 Task: Check the sale-to-list ratio of high ceilings in the last 1 year.
Action: Mouse moved to (1051, 228)
Screenshot: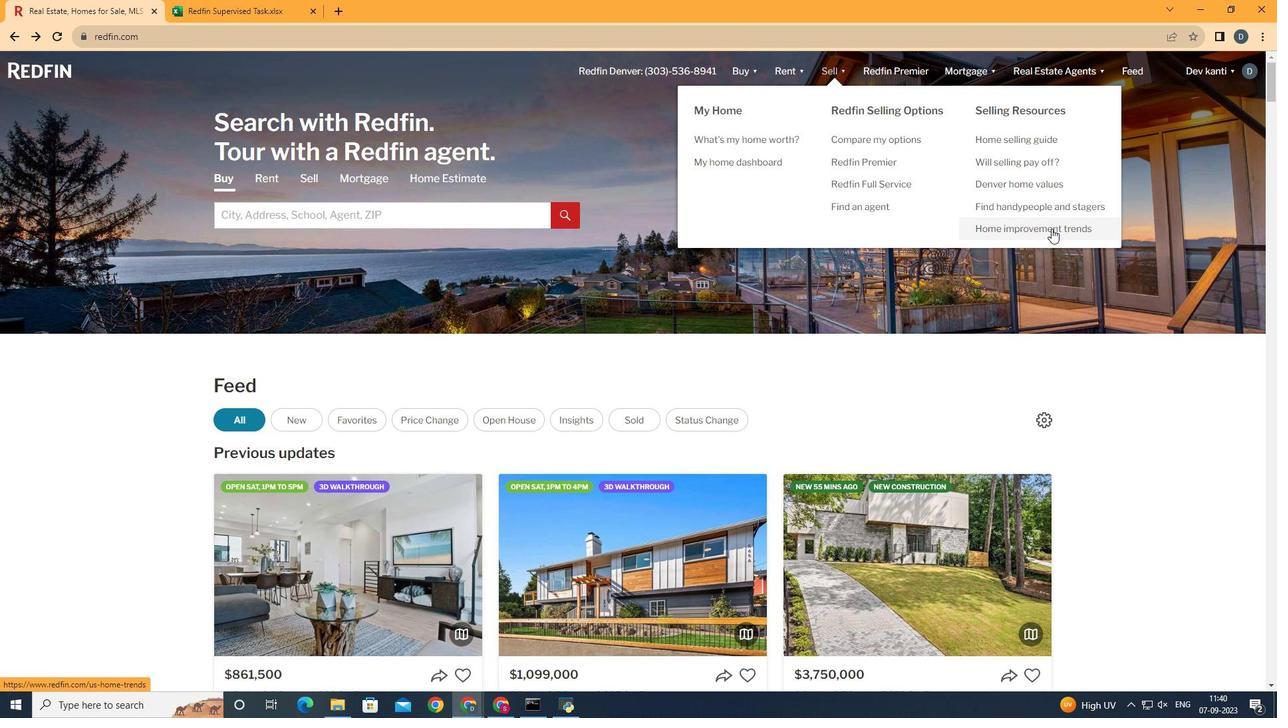 
Action: Mouse pressed left at (1051, 228)
Screenshot: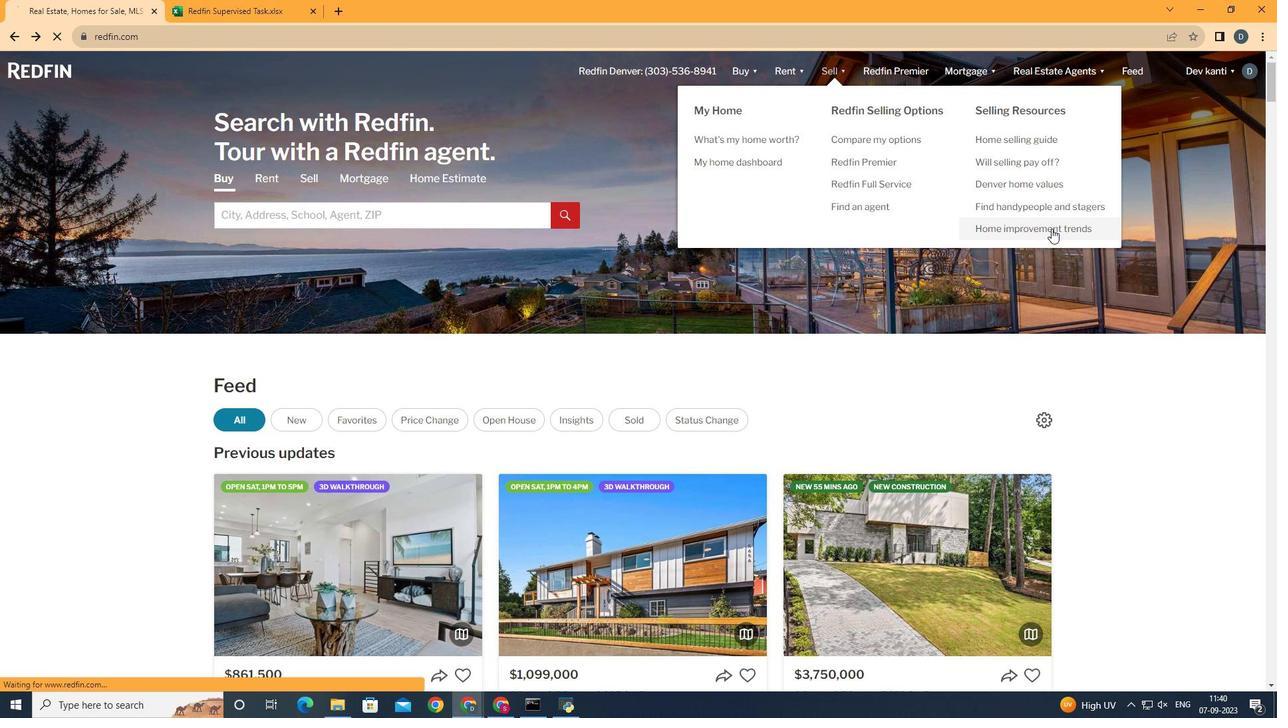 
Action: Mouse moved to (333, 264)
Screenshot: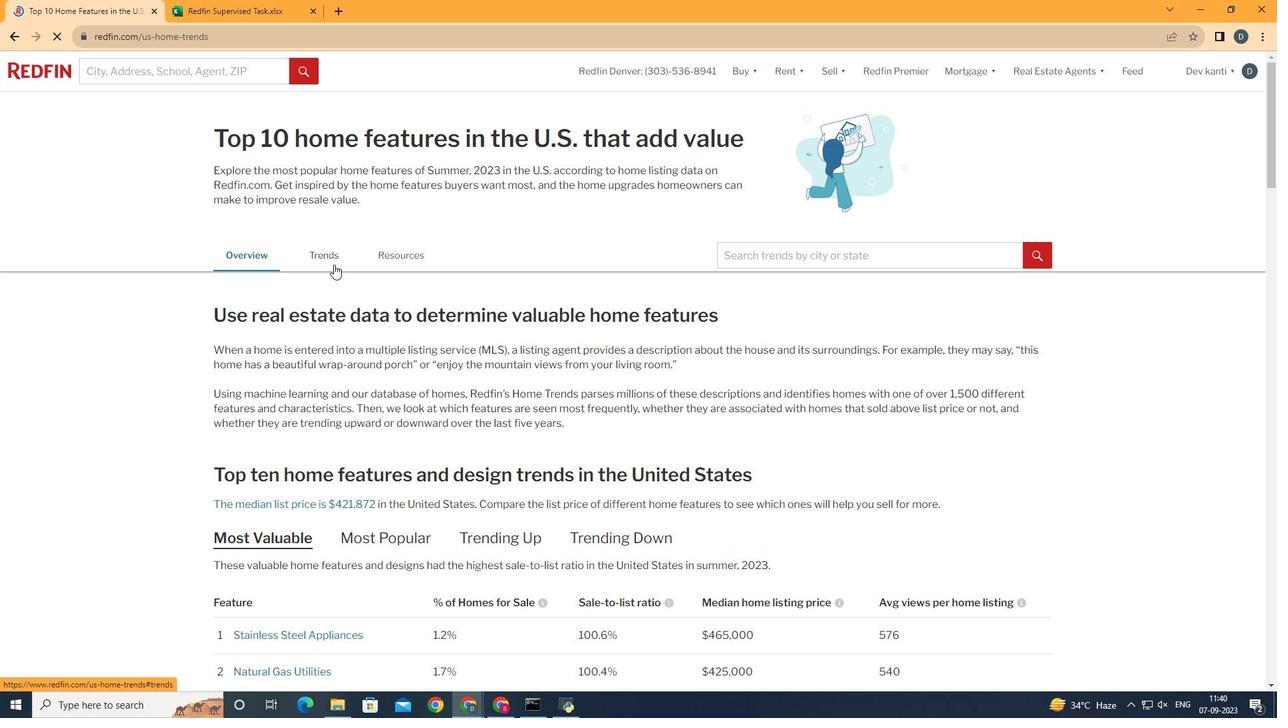 
Action: Mouse pressed left at (333, 264)
Screenshot: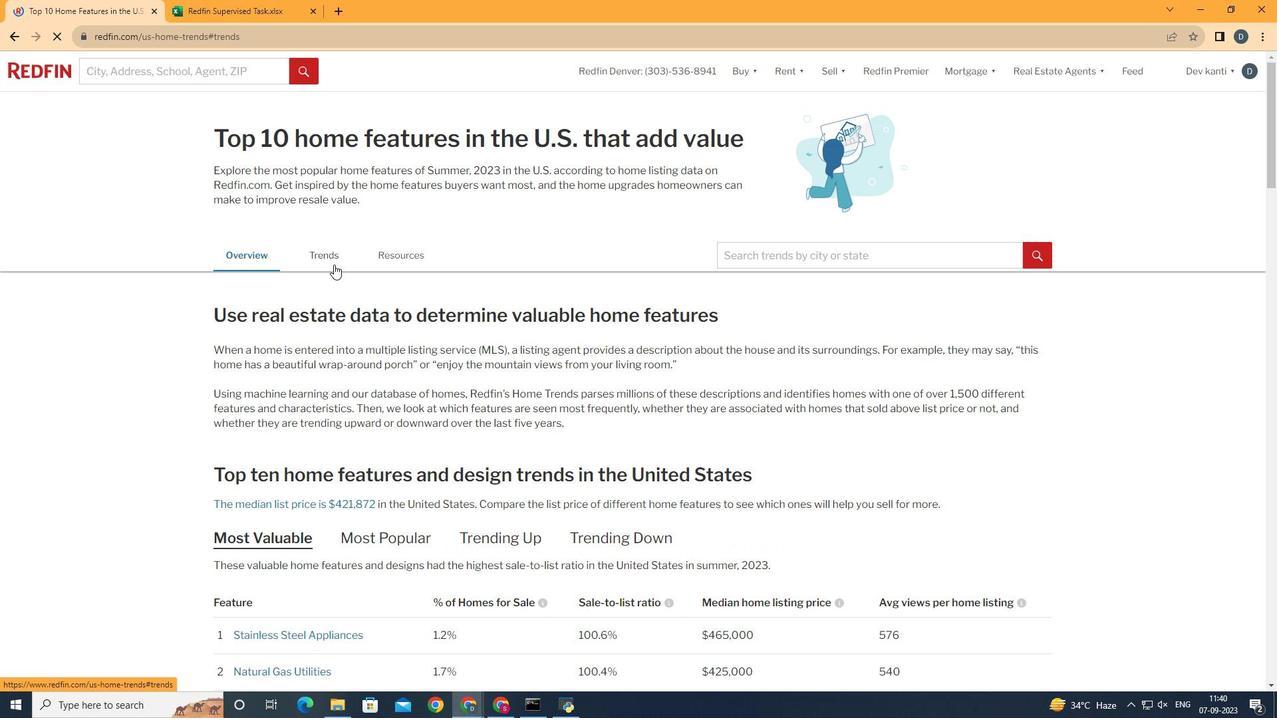 
Action: Mouse moved to (720, 319)
Screenshot: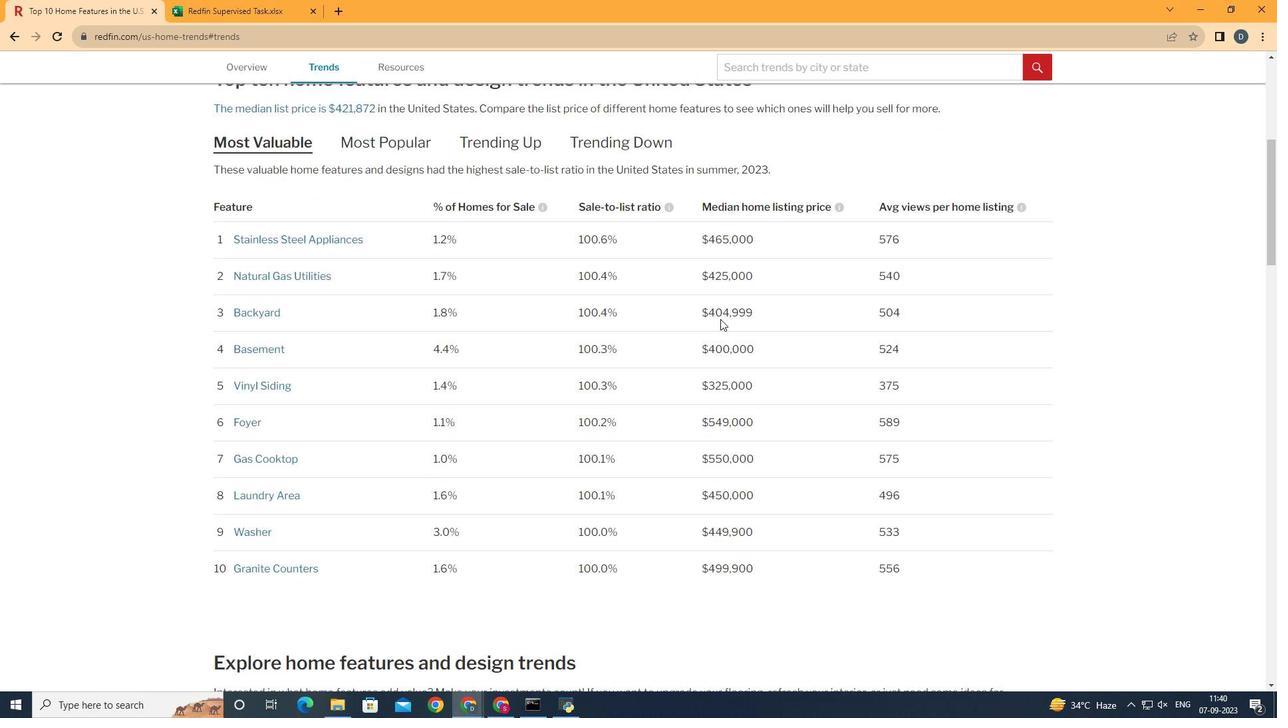 
Action: Mouse scrolled (720, 318) with delta (0, 0)
Screenshot: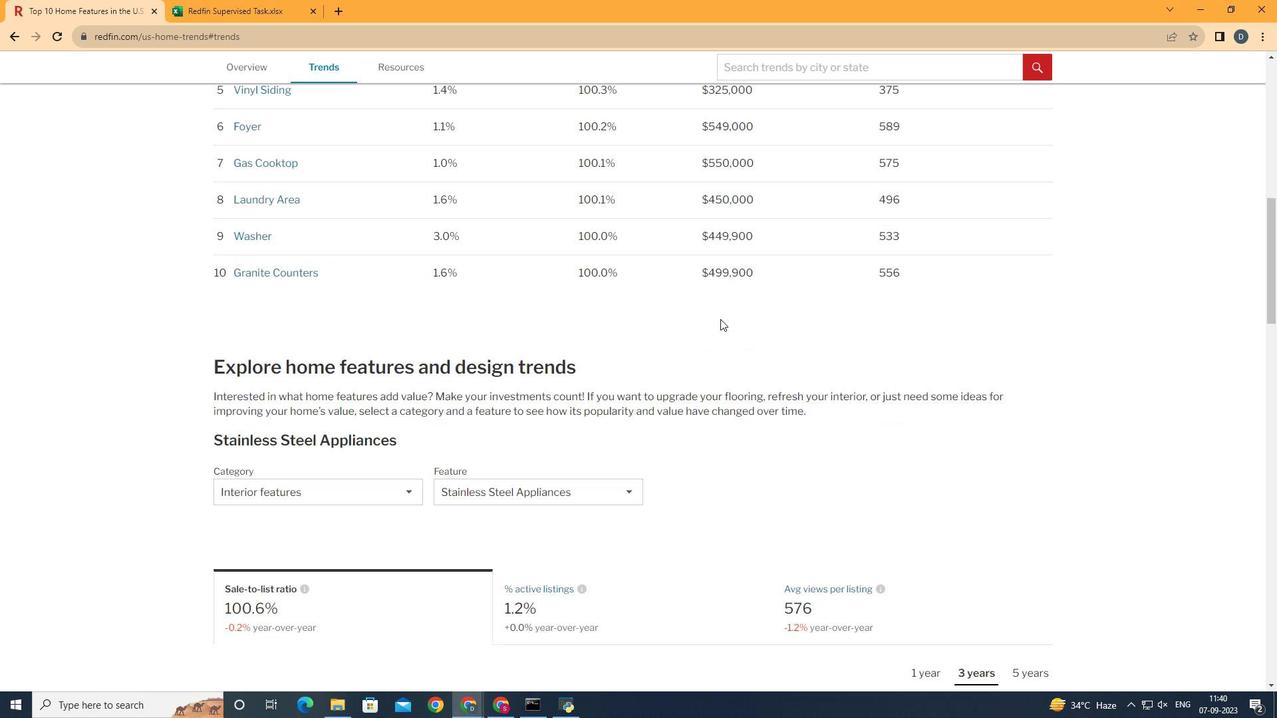 
Action: Mouse scrolled (720, 318) with delta (0, 0)
Screenshot: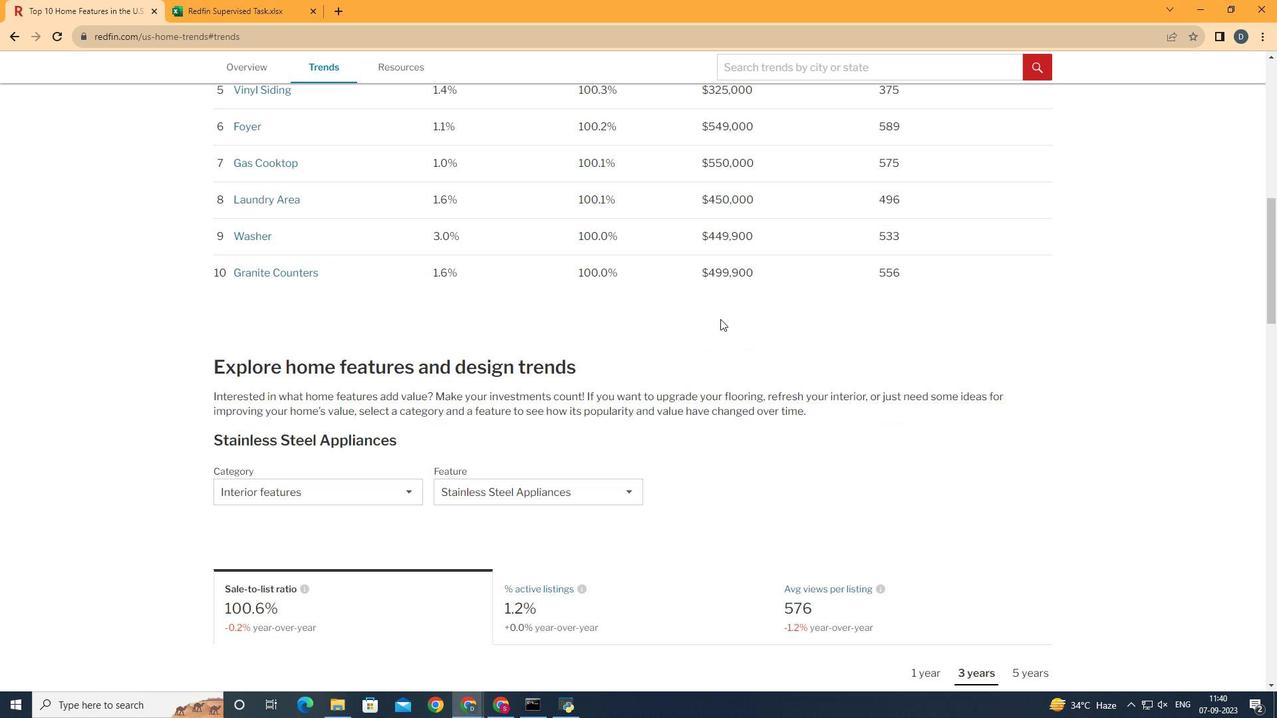 
Action: Mouse scrolled (720, 318) with delta (0, 0)
Screenshot: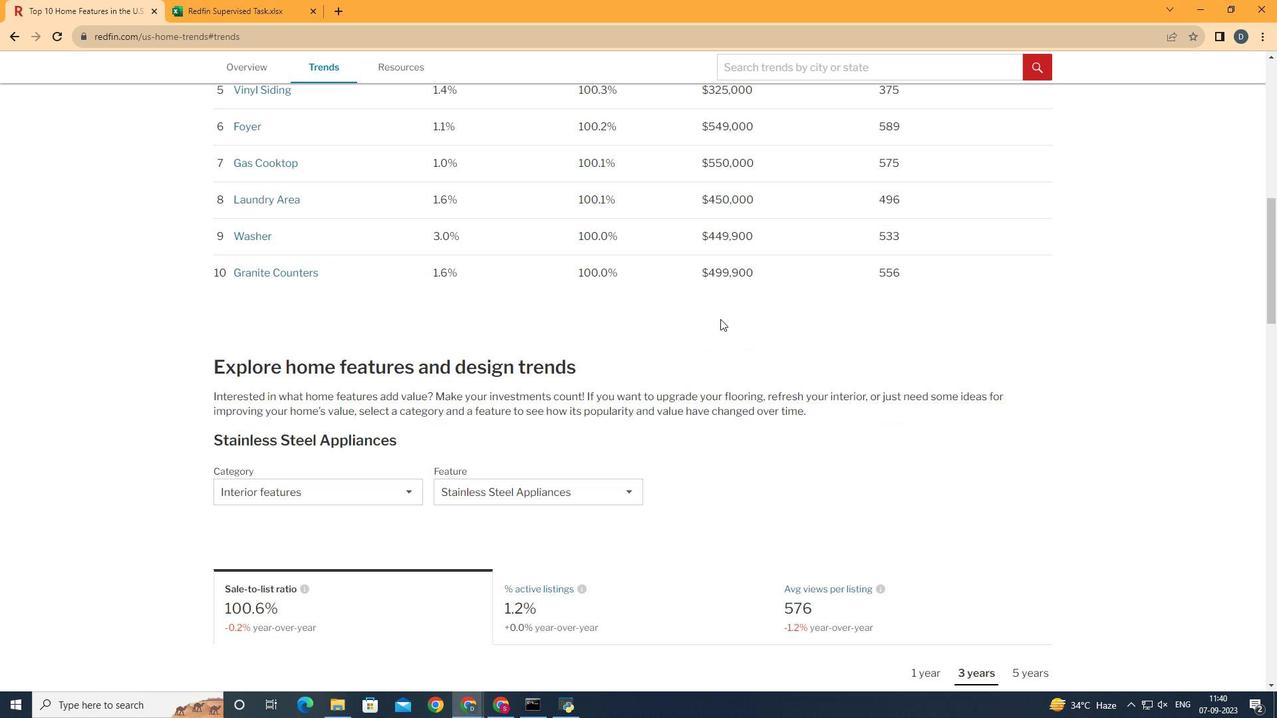 
Action: Mouse scrolled (720, 318) with delta (0, 0)
Screenshot: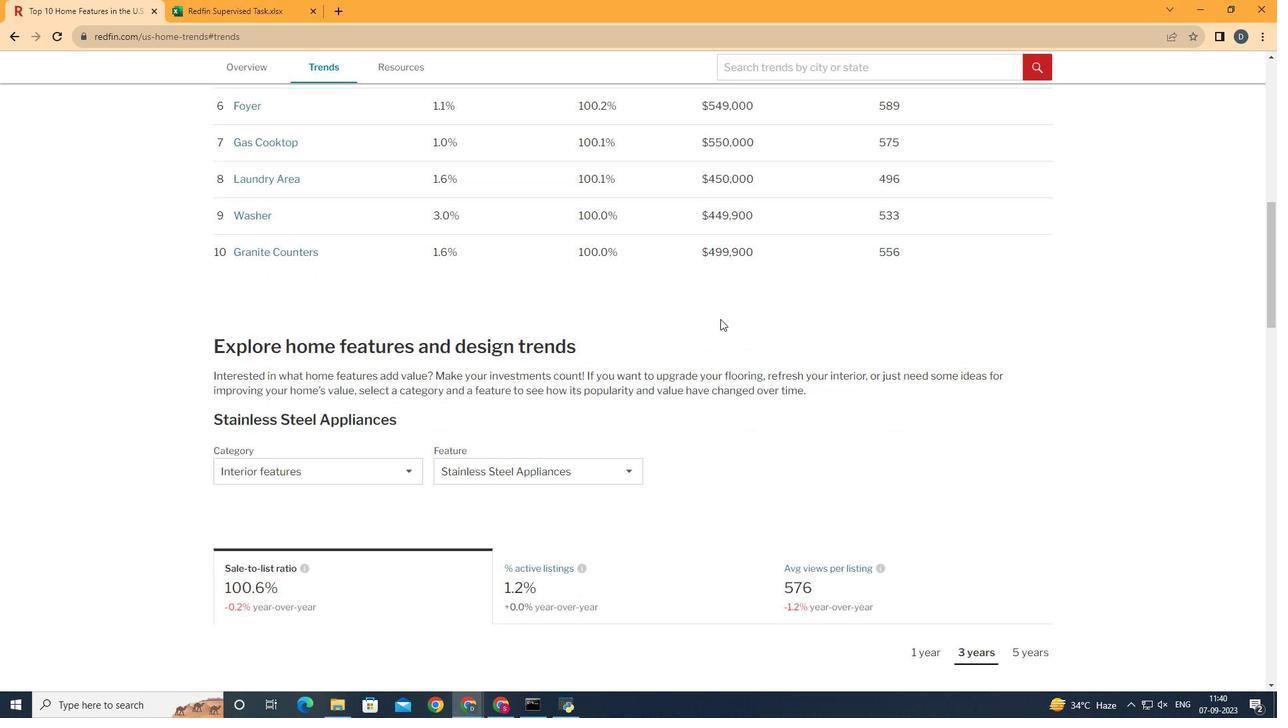 
Action: Mouse scrolled (720, 318) with delta (0, 0)
Screenshot: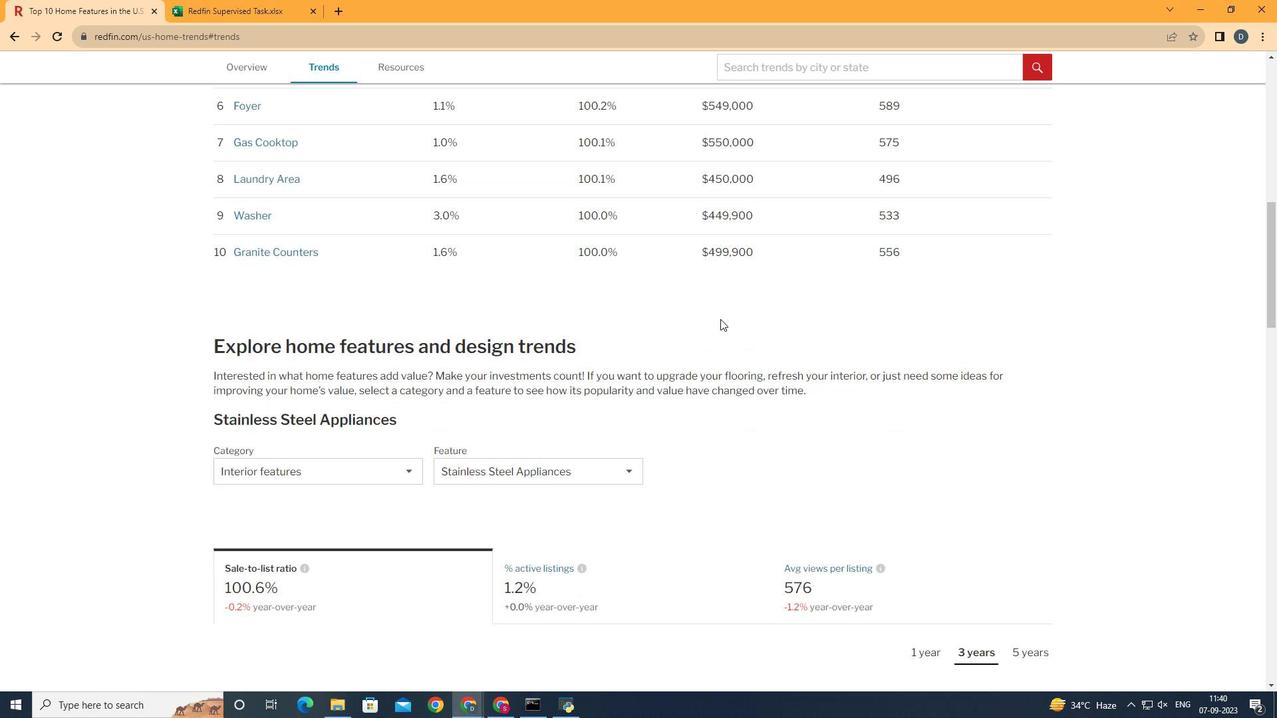 
Action: Mouse scrolled (720, 318) with delta (0, 0)
Screenshot: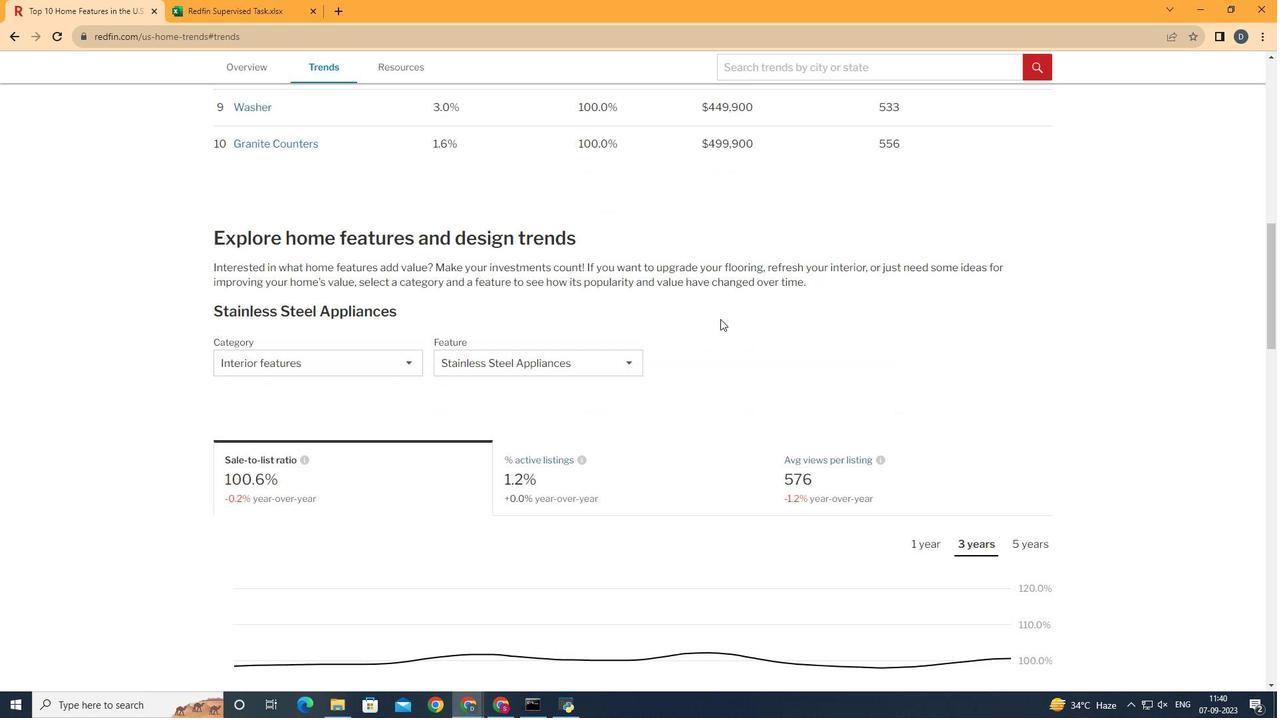 
Action: Mouse scrolled (720, 318) with delta (0, 0)
Screenshot: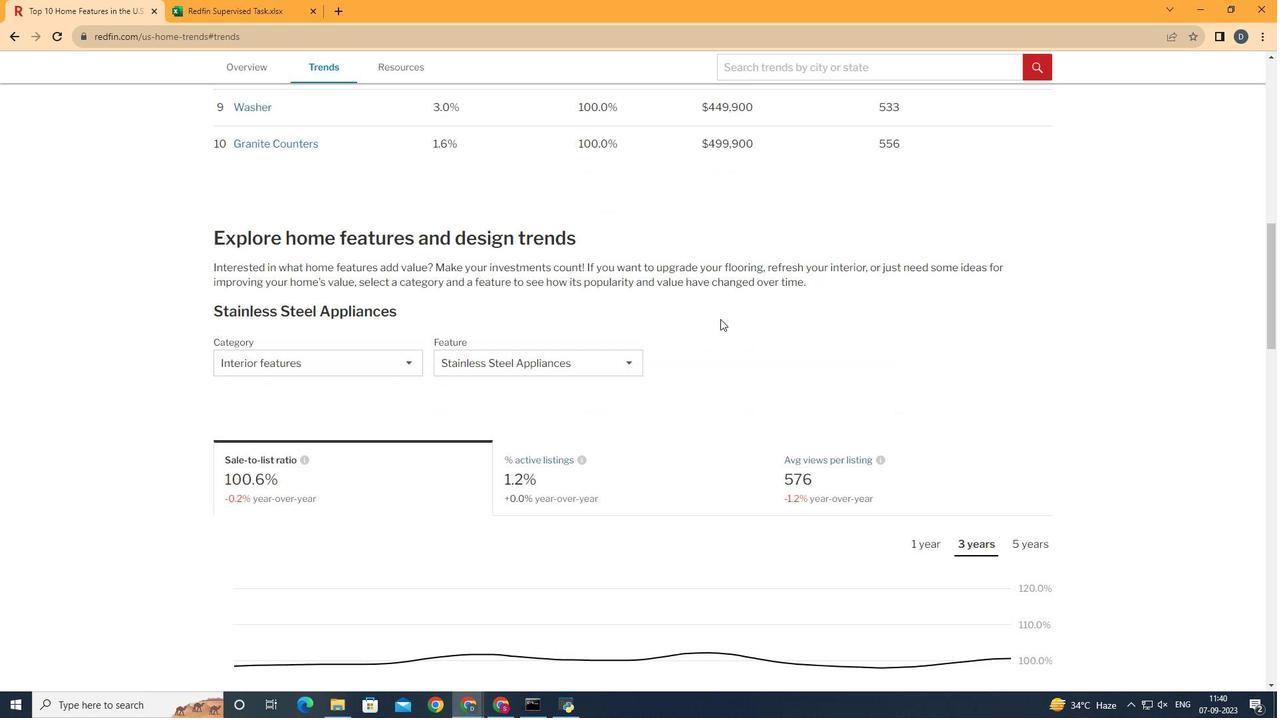 
Action: Mouse scrolled (720, 318) with delta (0, 0)
Screenshot: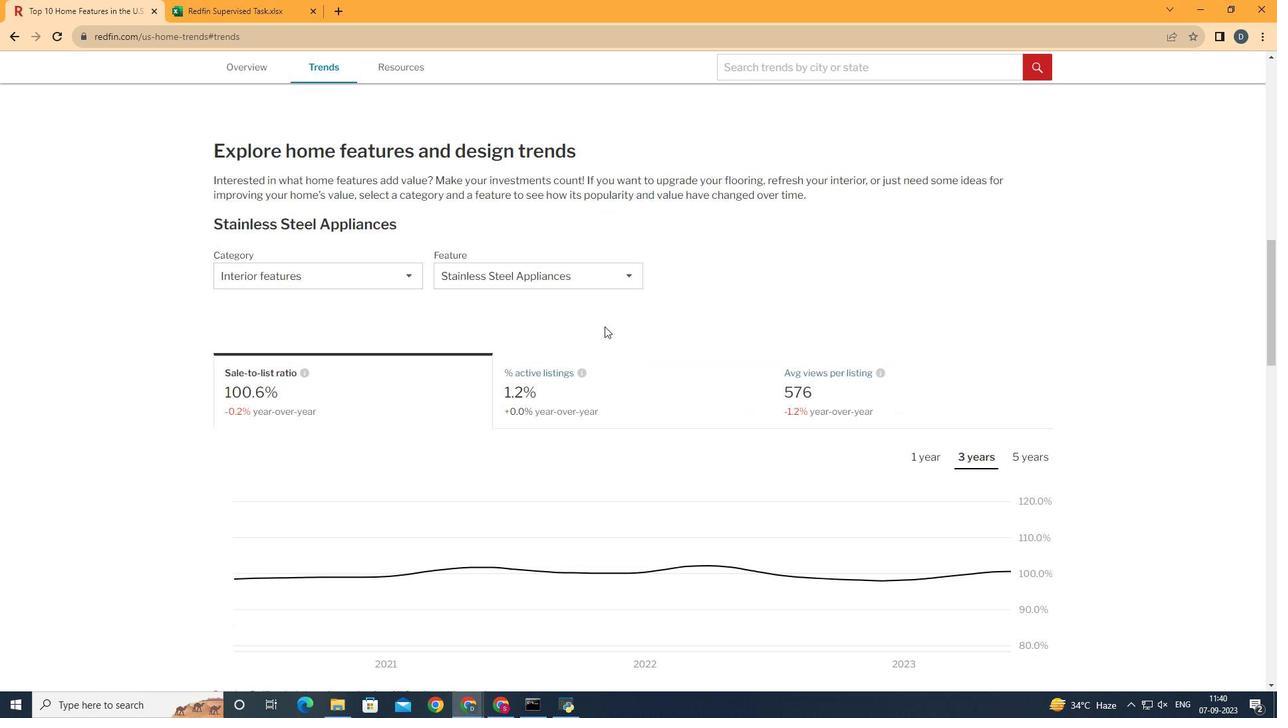 
Action: Mouse moved to (353, 279)
Screenshot: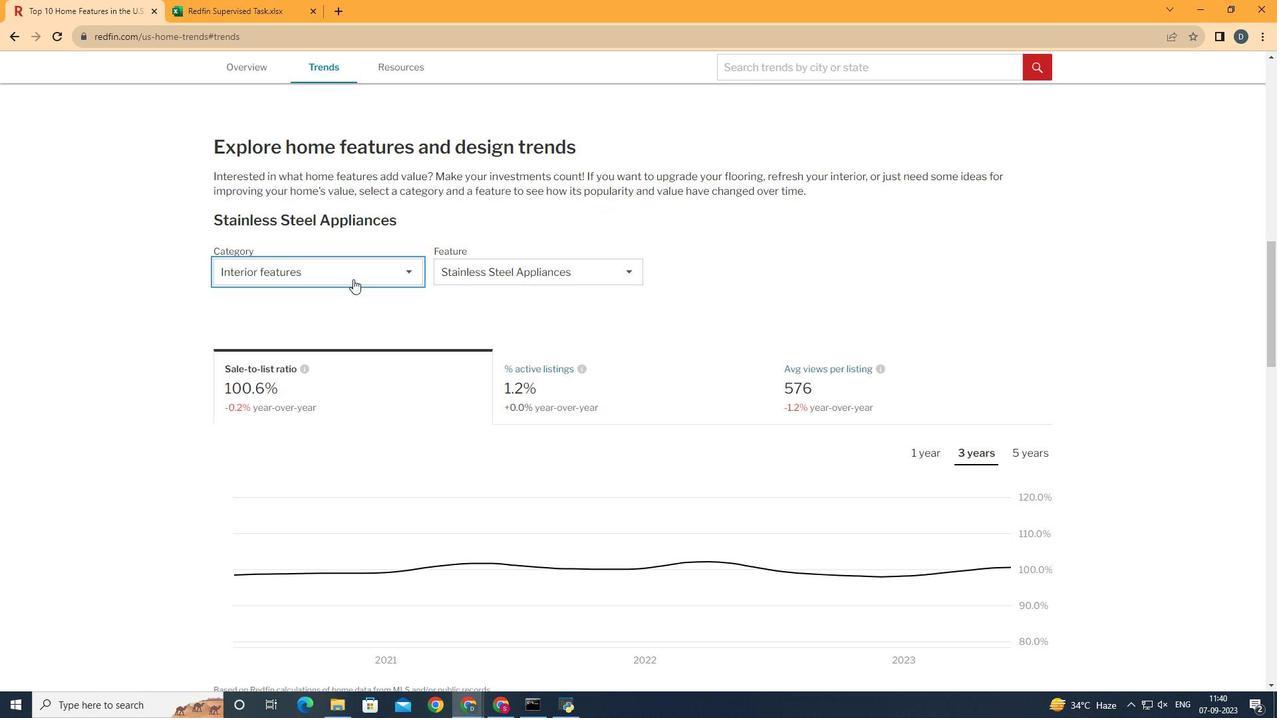 
Action: Mouse pressed left at (353, 279)
Screenshot: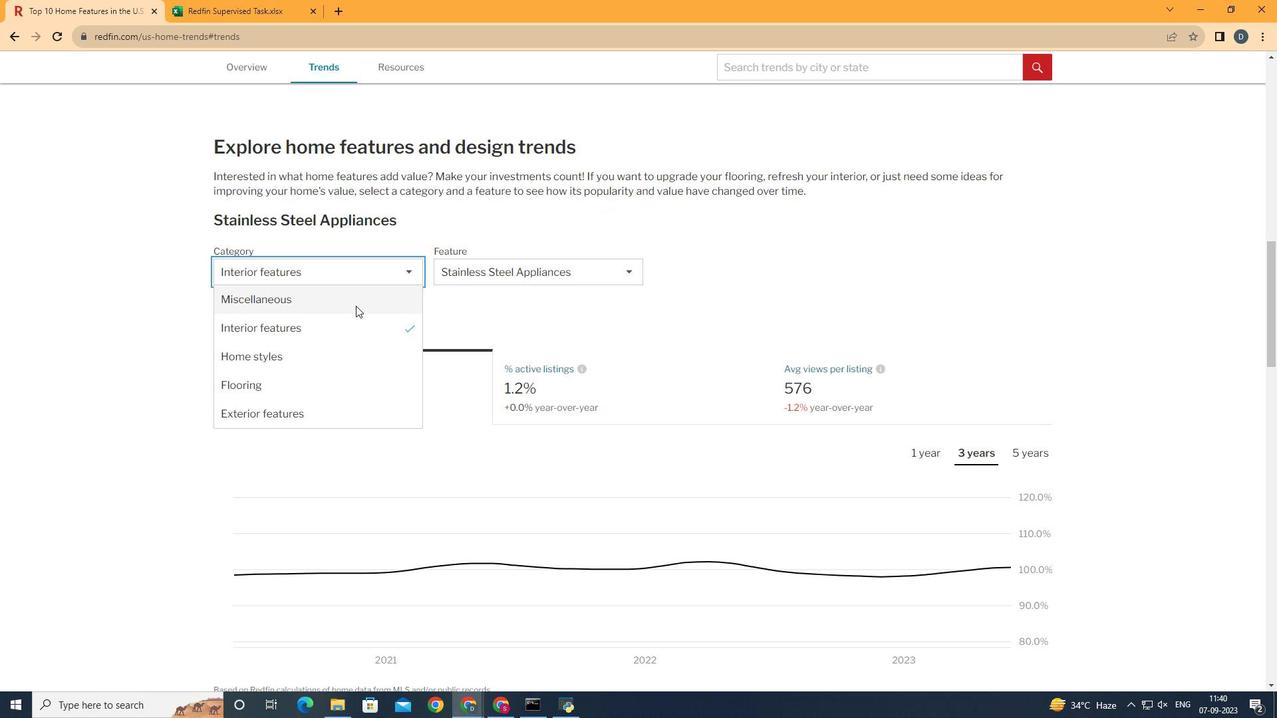 
Action: Mouse moved to (381, 302)
Screenshot: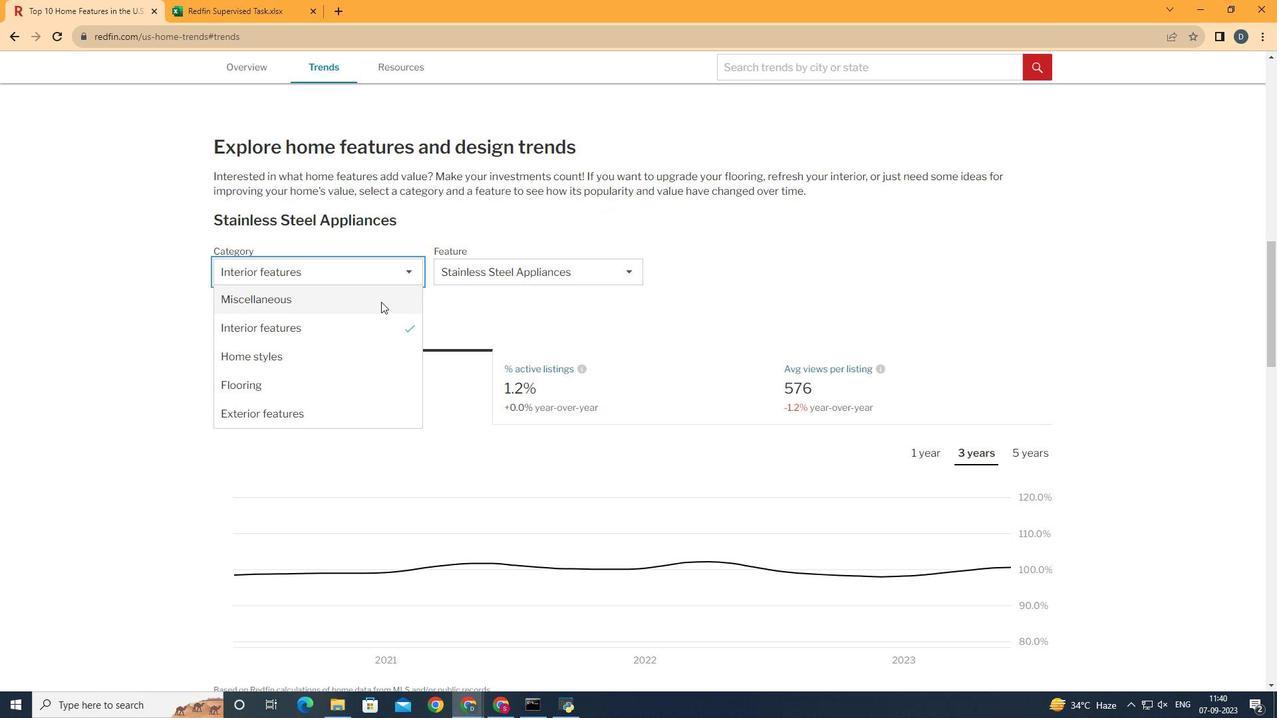 
Action: Mouse pressed left at (381, 302)
Screenshot: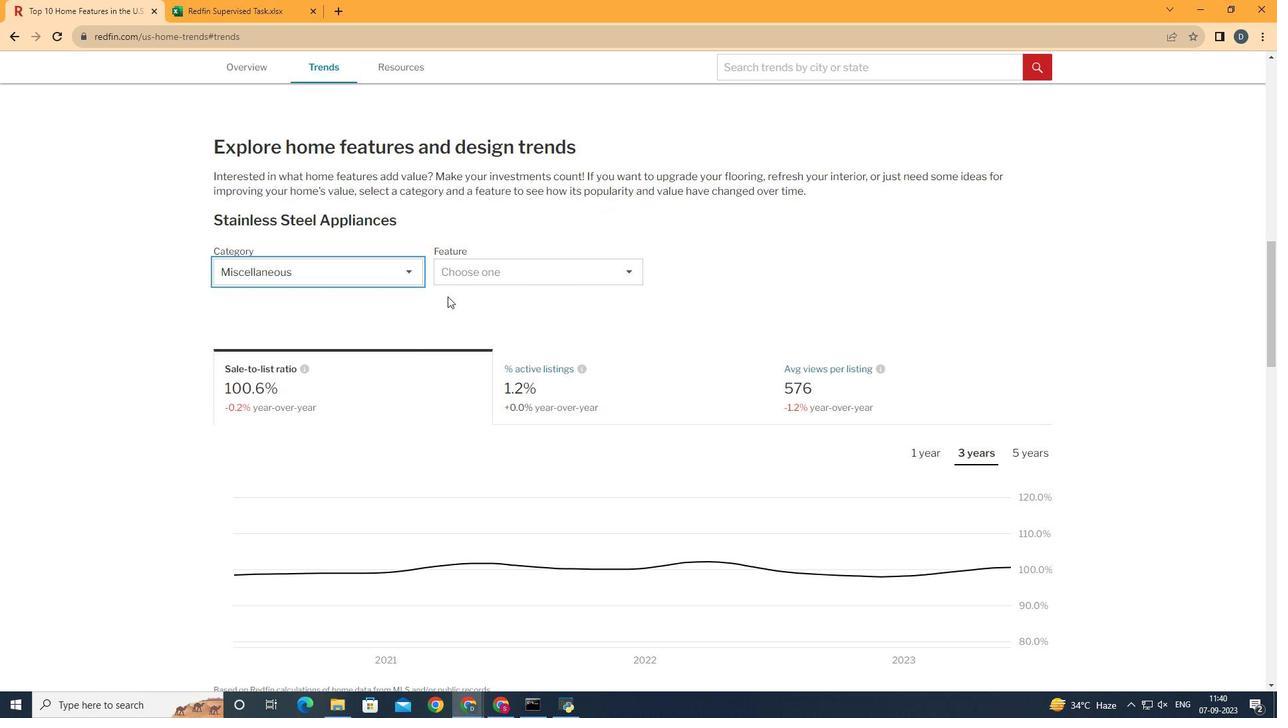 
Action: Mouse moved to (541, 292)
Screenshot: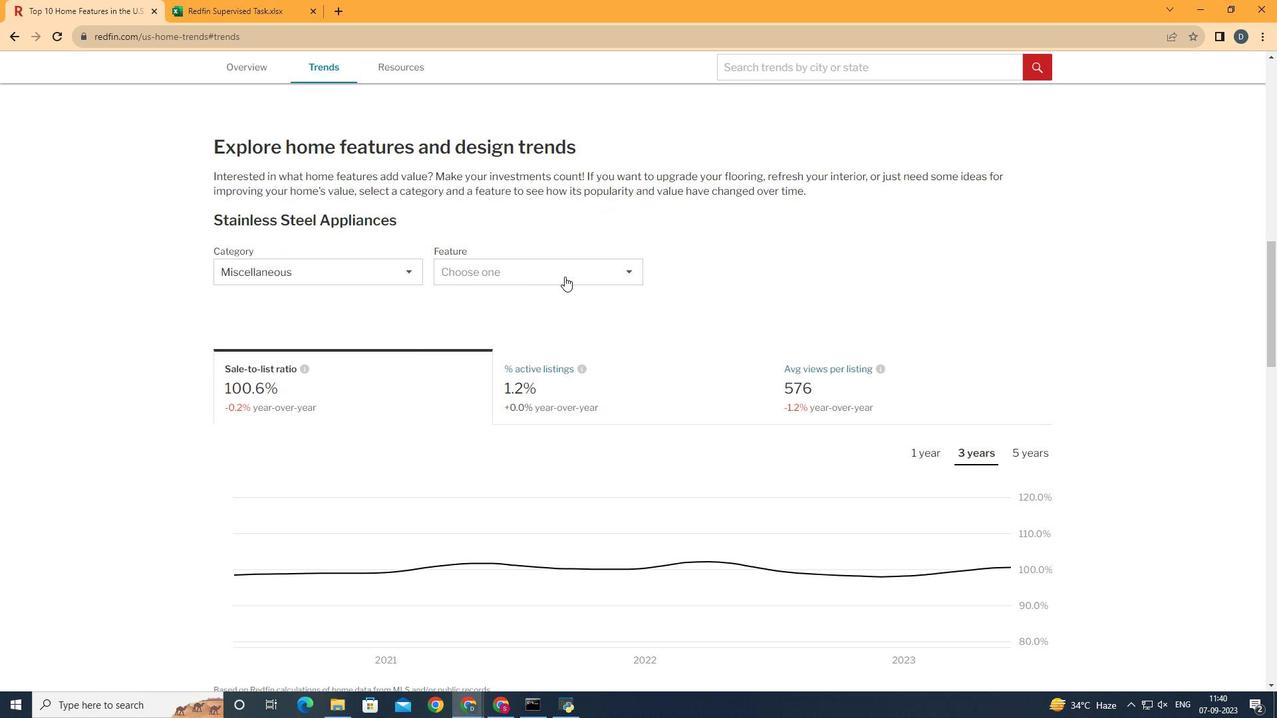 
Action: Mouse pressed left at (541, 292)
Screenshot: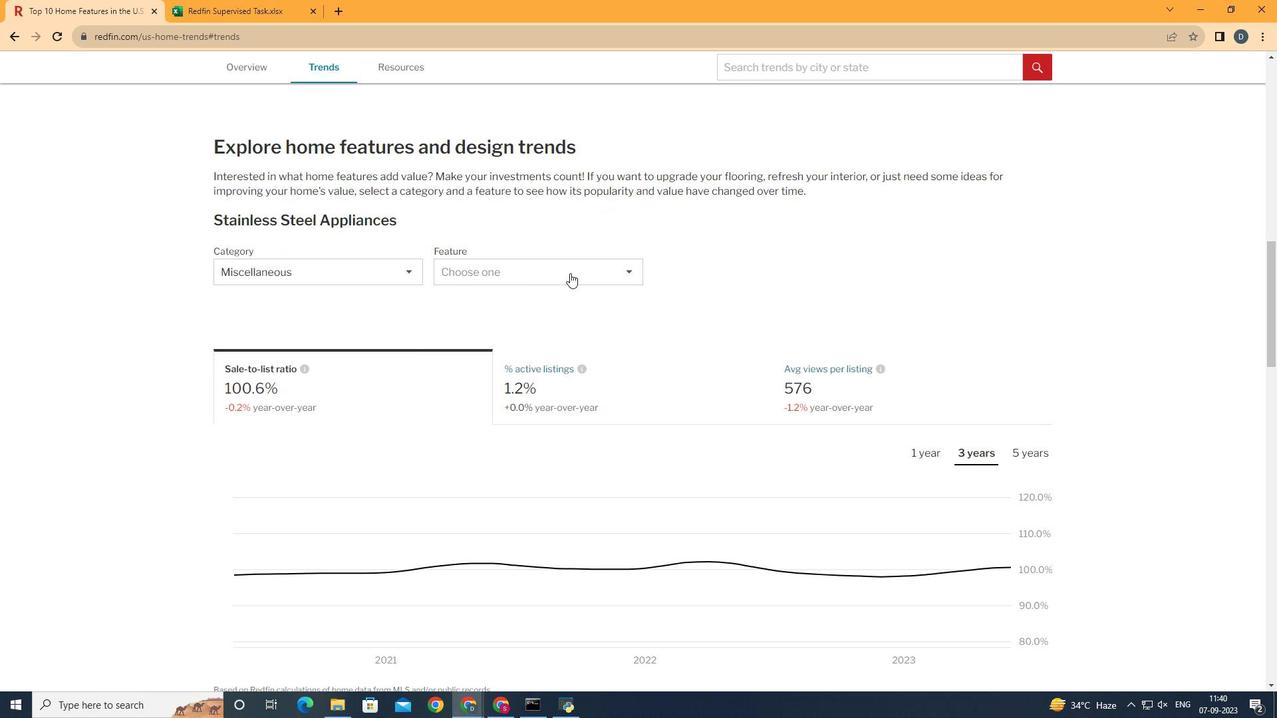 
Action: Mouse moved to (570, 273)
Screenshot: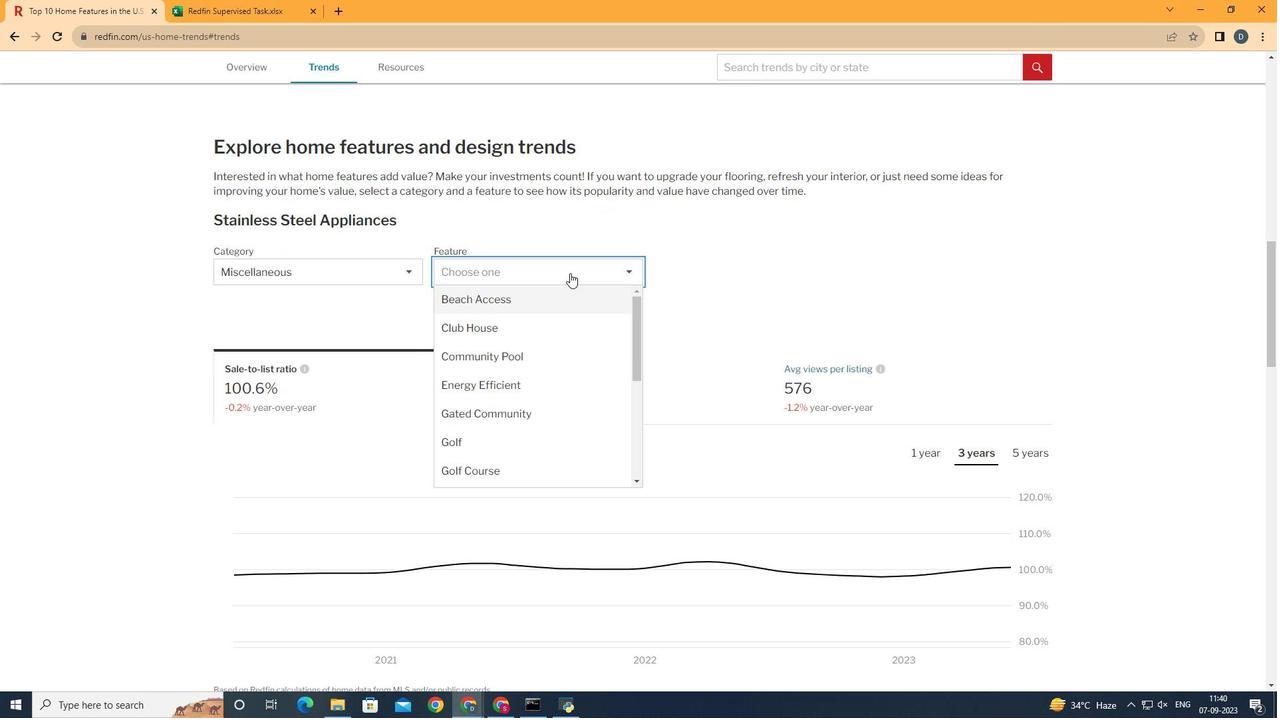 
Action: Mouse pressed left at (570, 273)
Screenshot: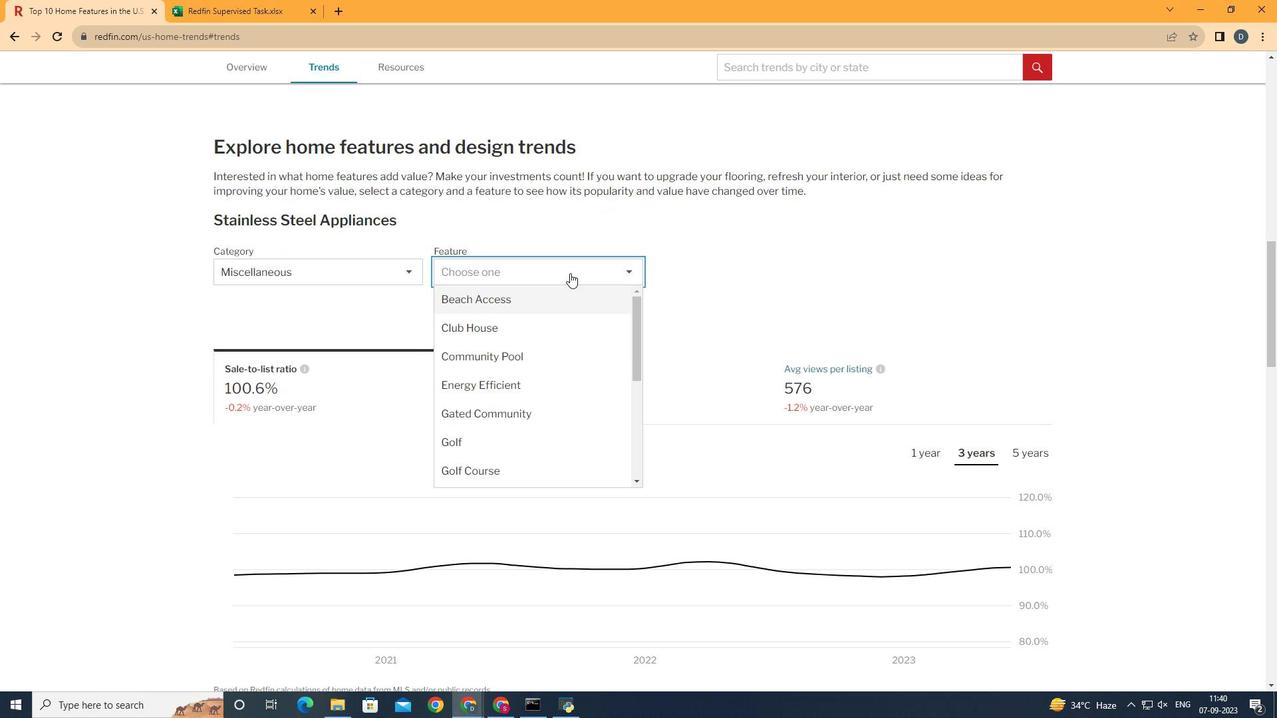 
Action: Mouse moved to (590, 359)
Screenshot: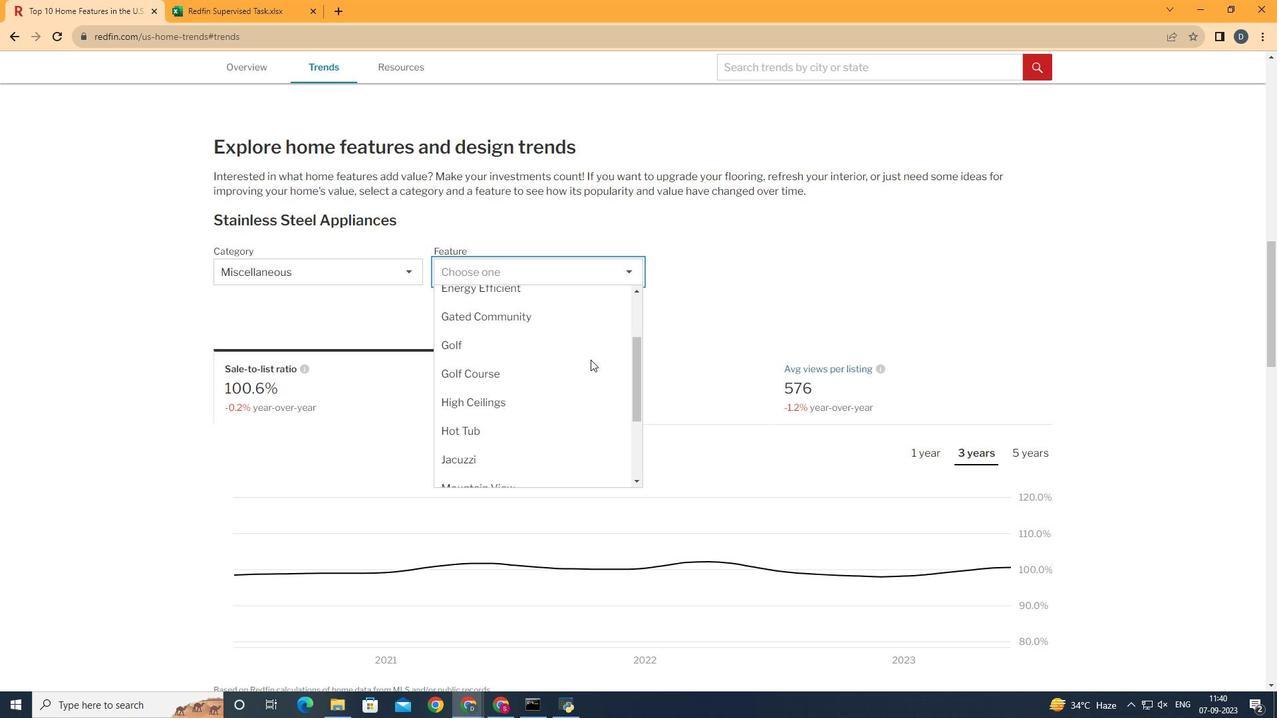 
Action: Mouse scrolled (590, 358) with delta (0, 0)
Screenshot: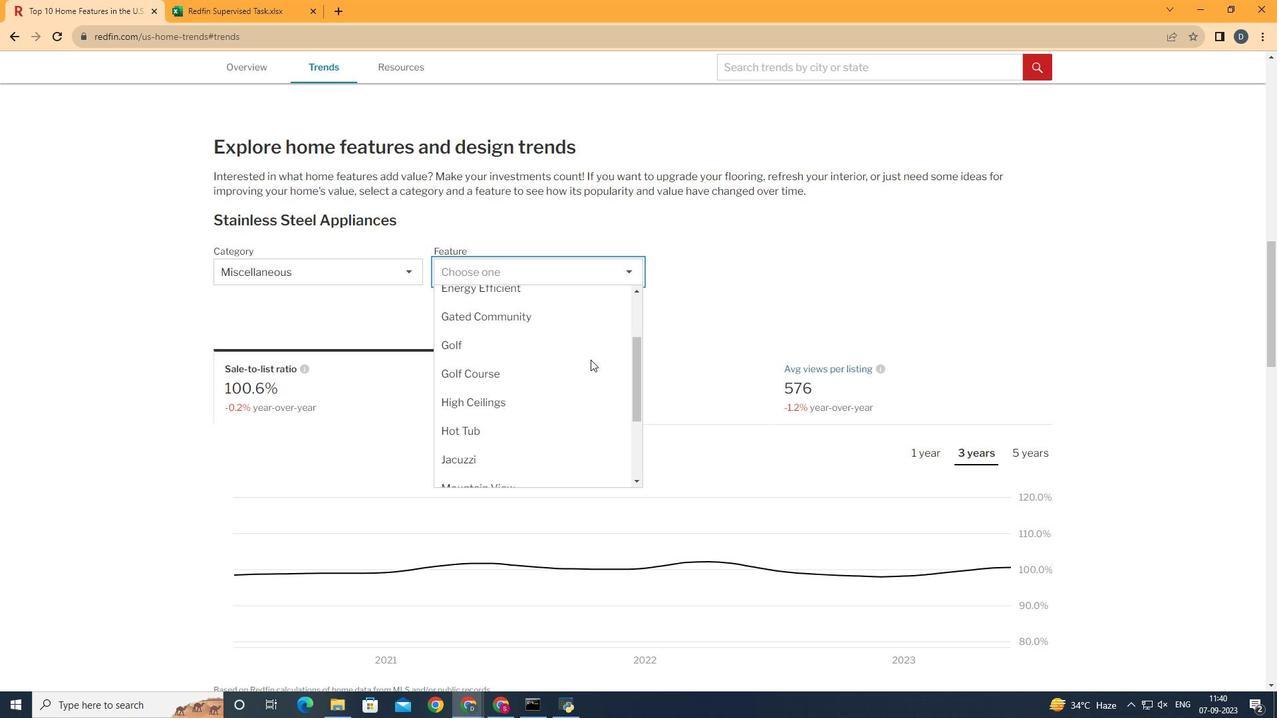 
Action: Mouse moved to (590, 359)
Screenshot: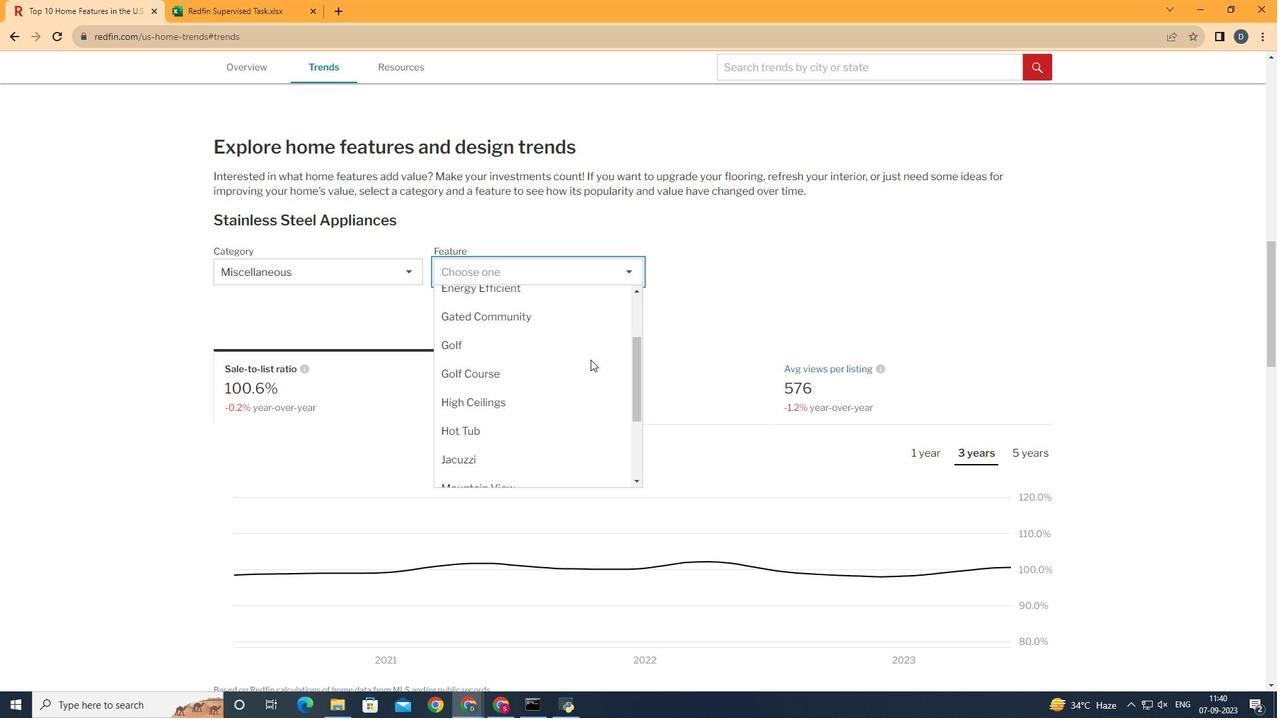 
Action: Mouse scrolled (590, 359) with delta (0, 0)
Screenshot: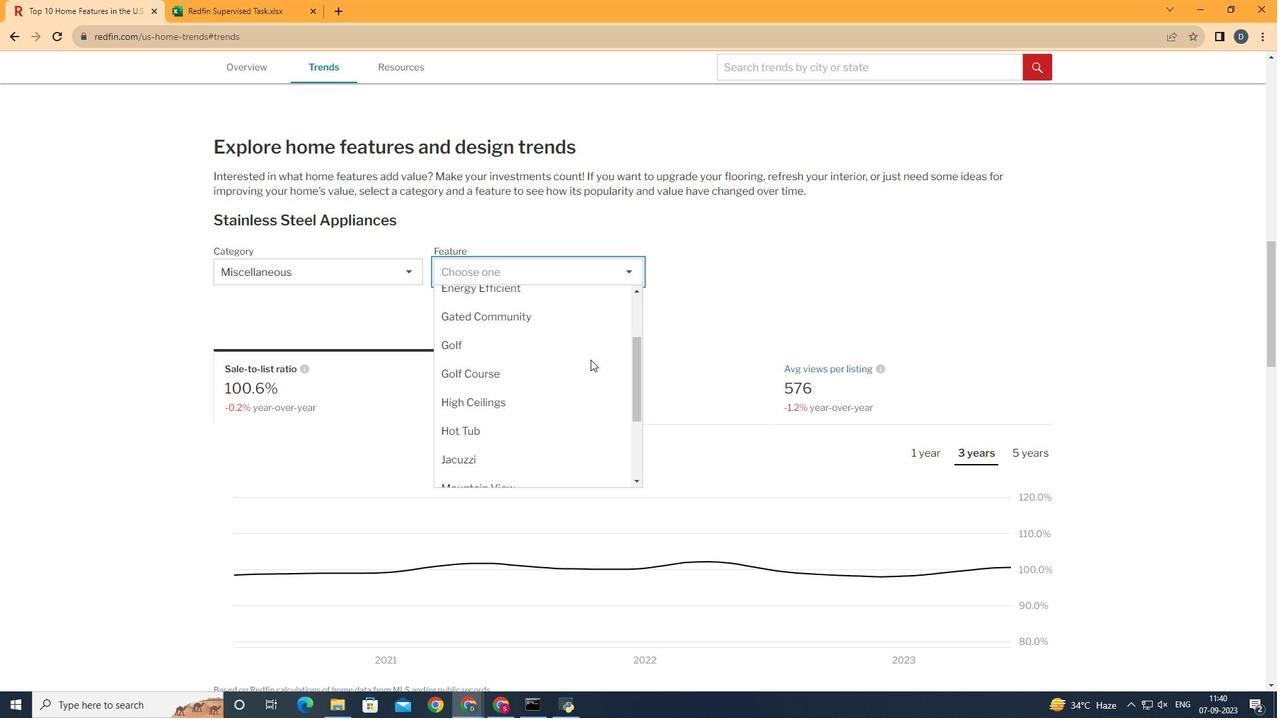 
Action: Mouse moved to (581, 368)
Screenshot: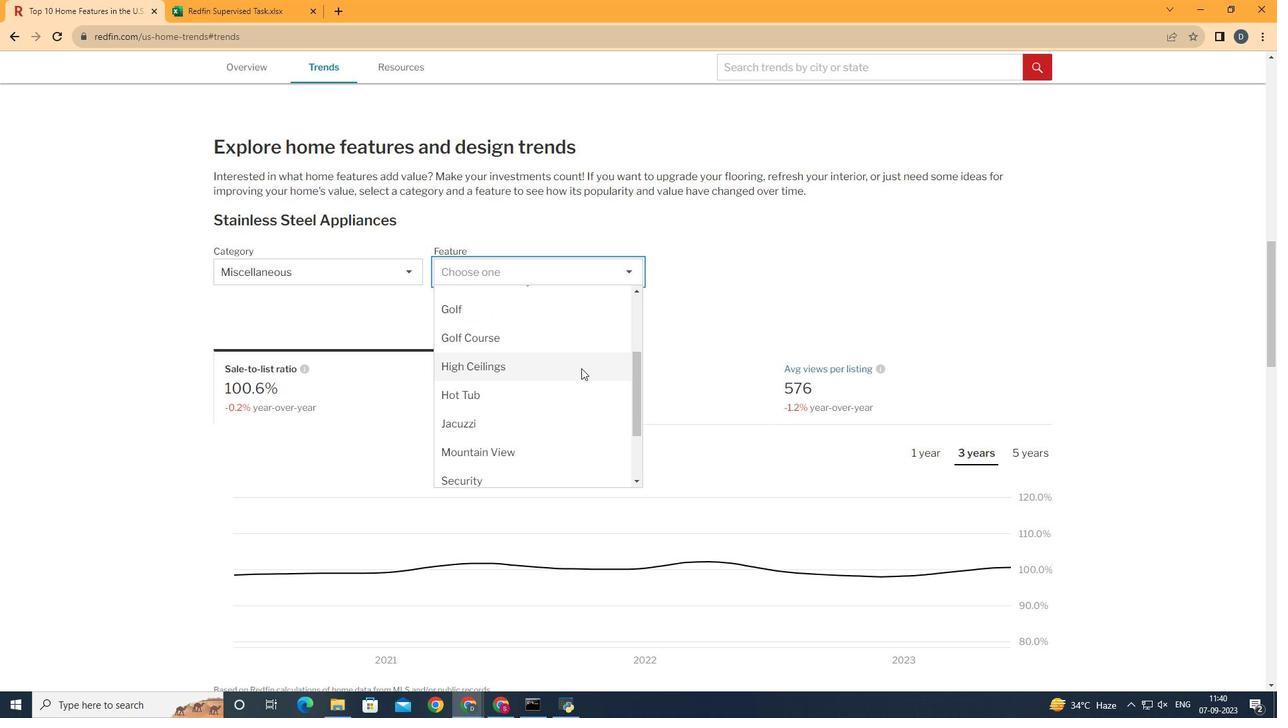 
Action: Mouse pressed left at (581, 368)
Screenshot: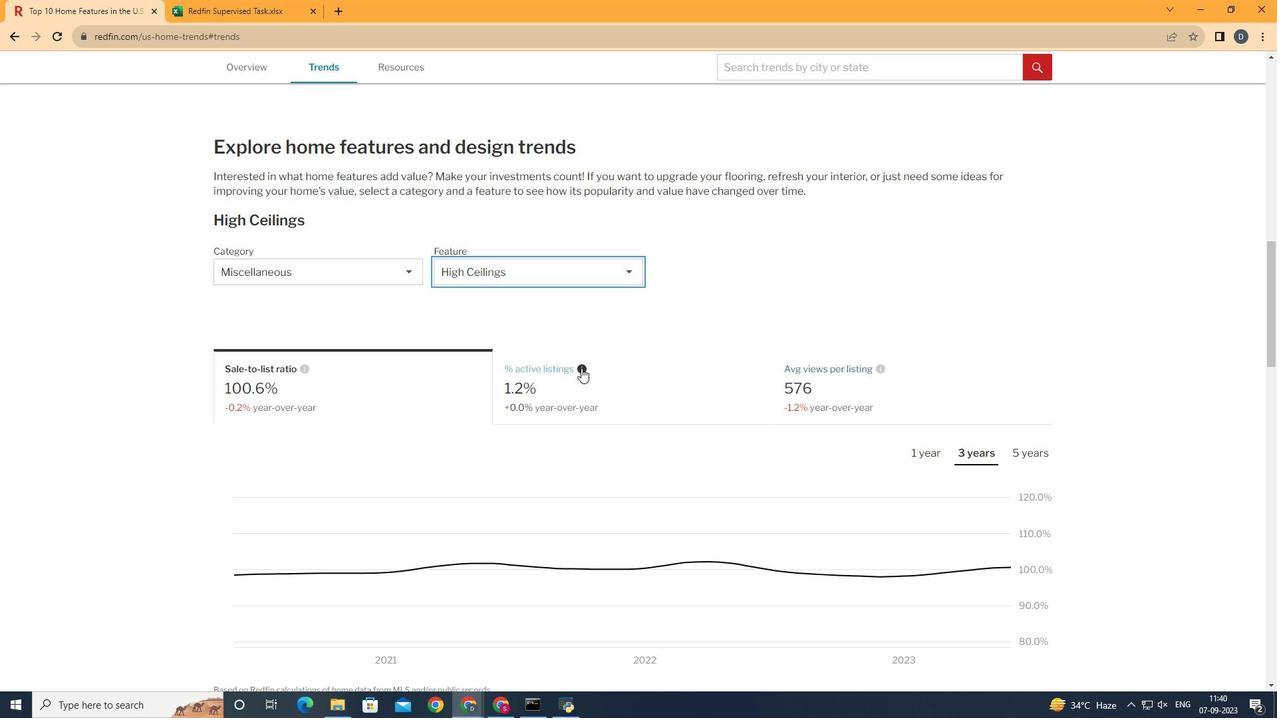 
Action: Mouse moved to (359, 393)
Screenshot: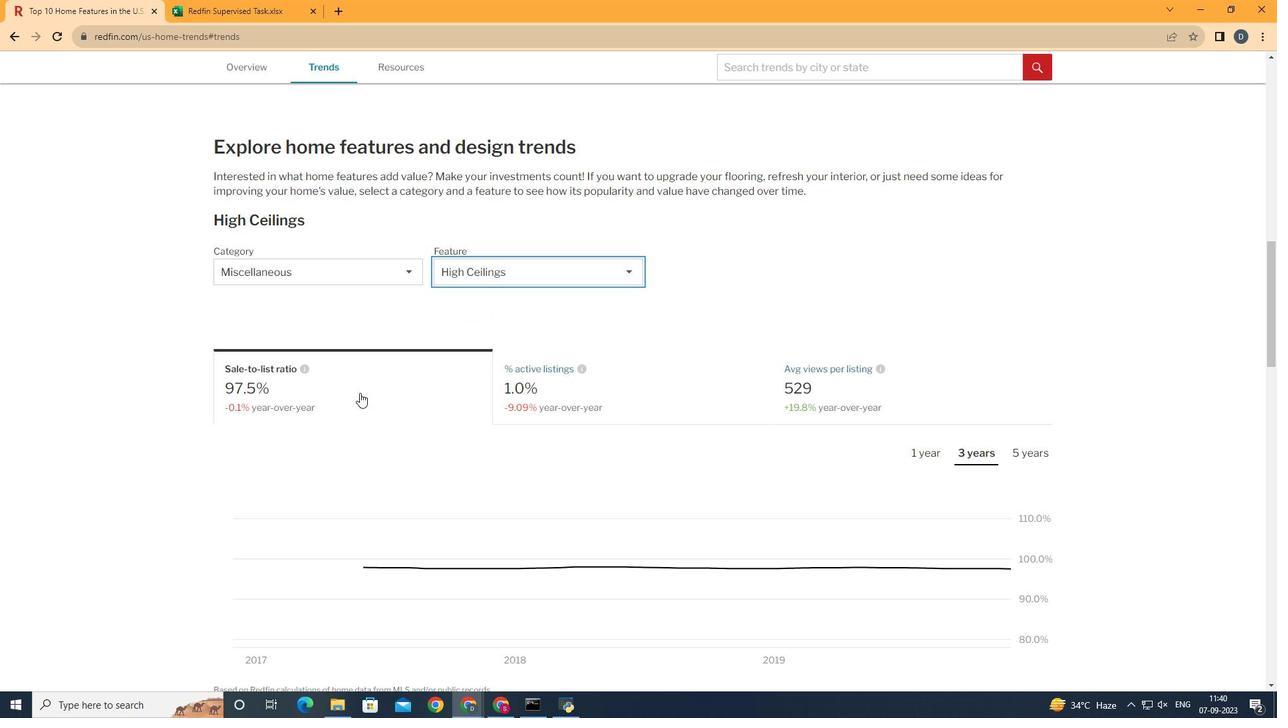 
Action: Mouse scrolled (359, 392) with delta (0, 0)
Screenshot: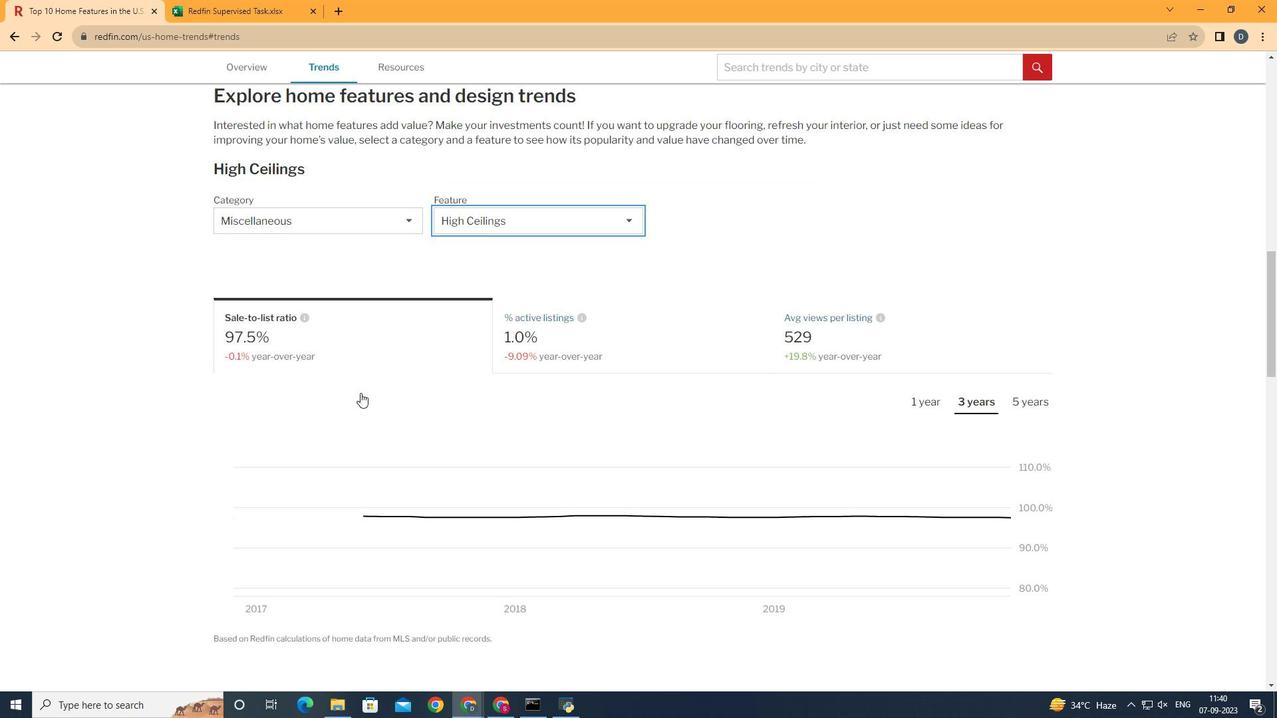 
Action: Mouse moved to (927, 389)
Screenshot: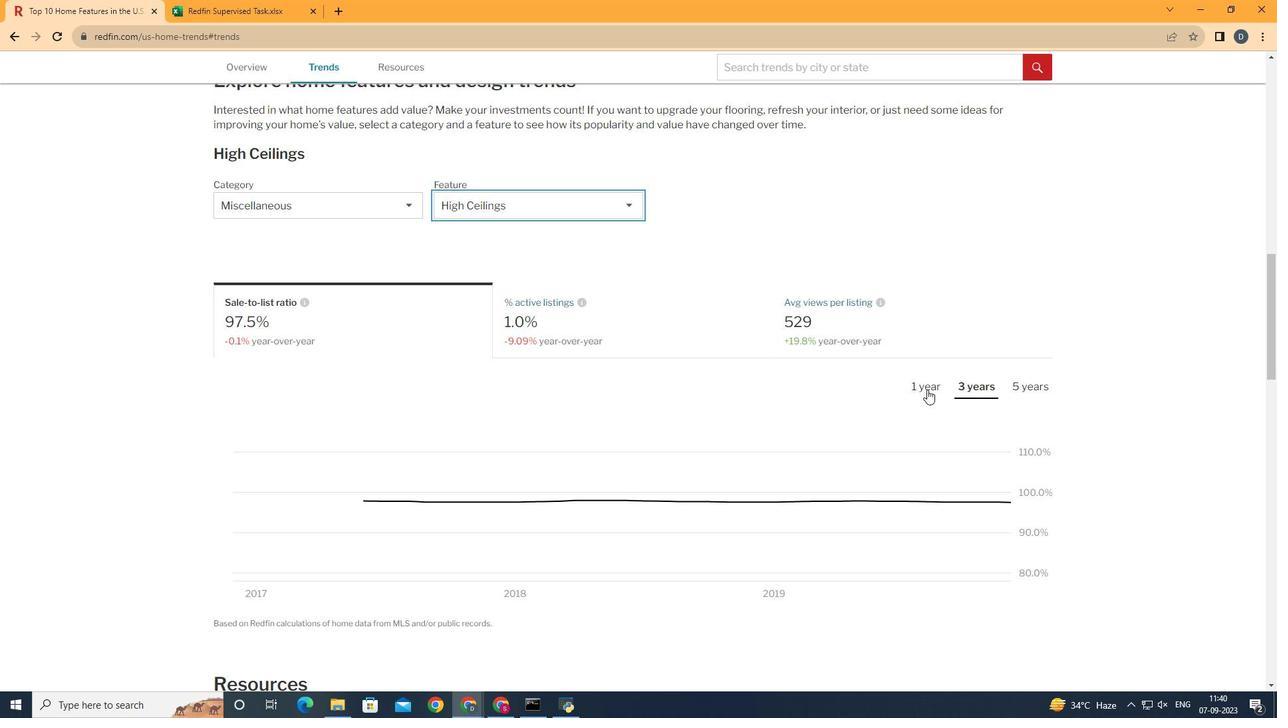 
Action: Mouse pressed left at (927, 389)
Screenshot: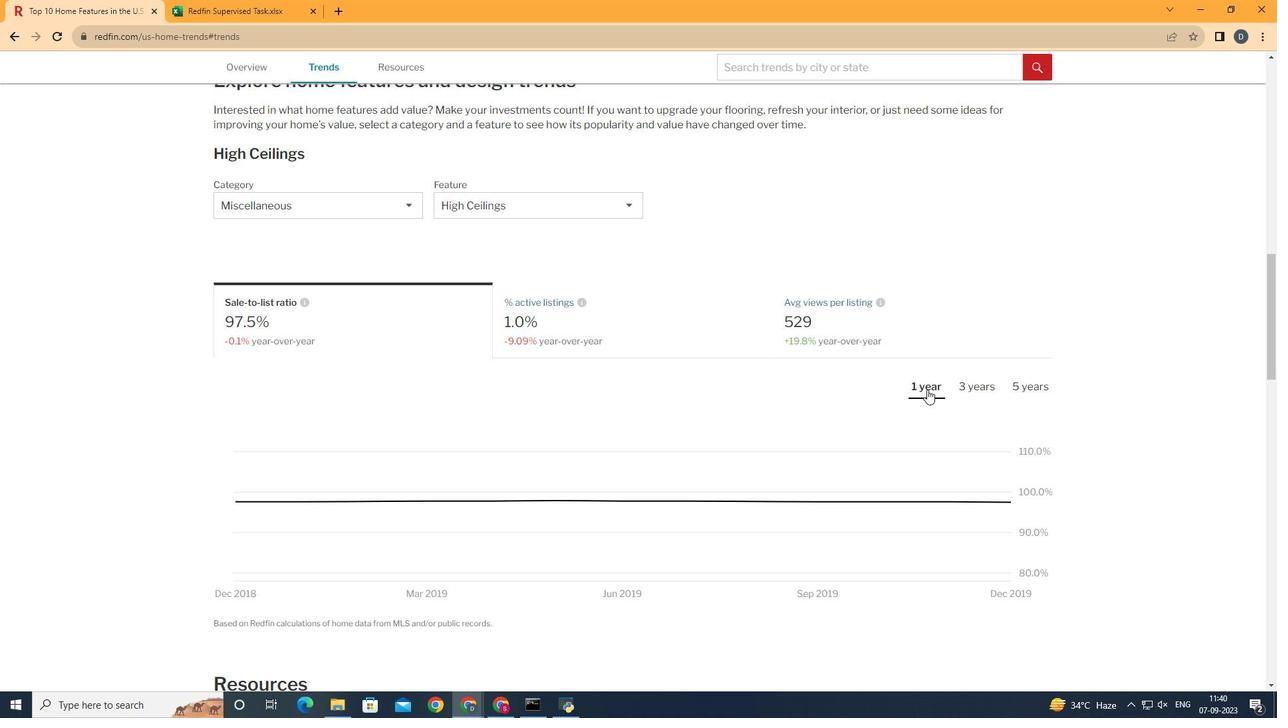 
Action: Mouse moved to (975, 504)
Screenshot: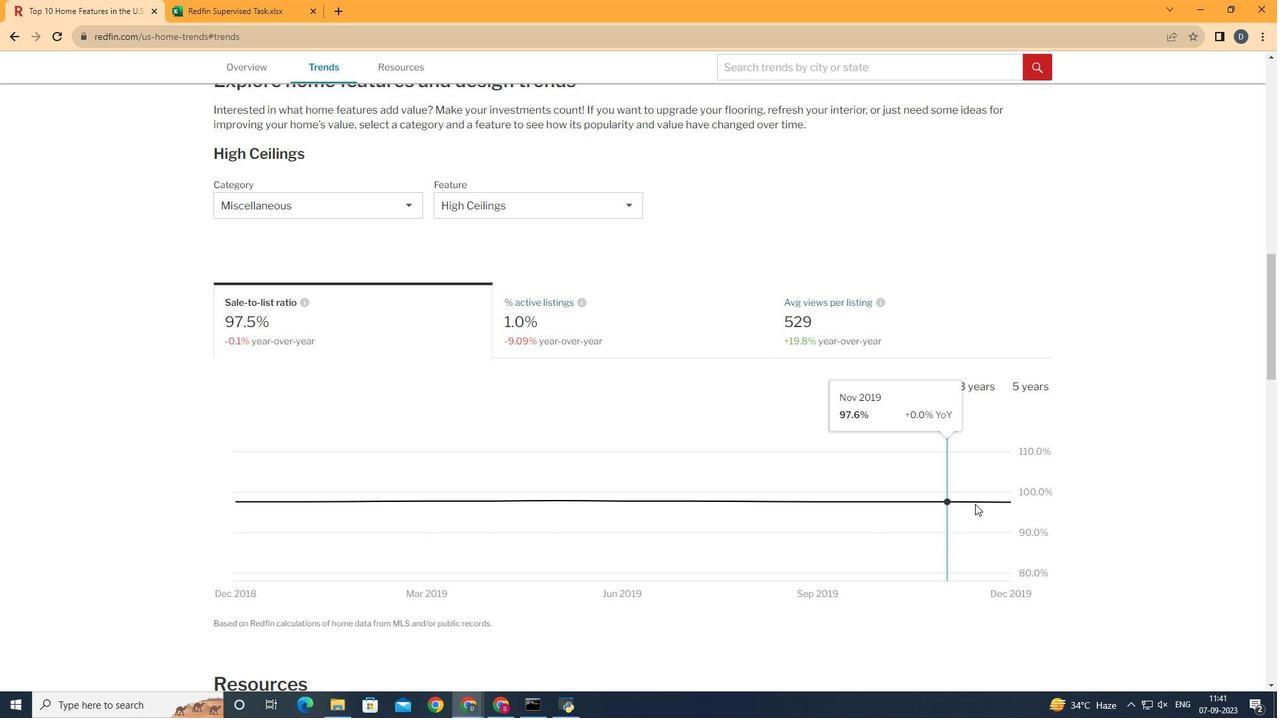 
